 Task: Select the Cape Verde Time as time zone for the schedule.
Action: Mouse moved to (99, 272)
Screenshot: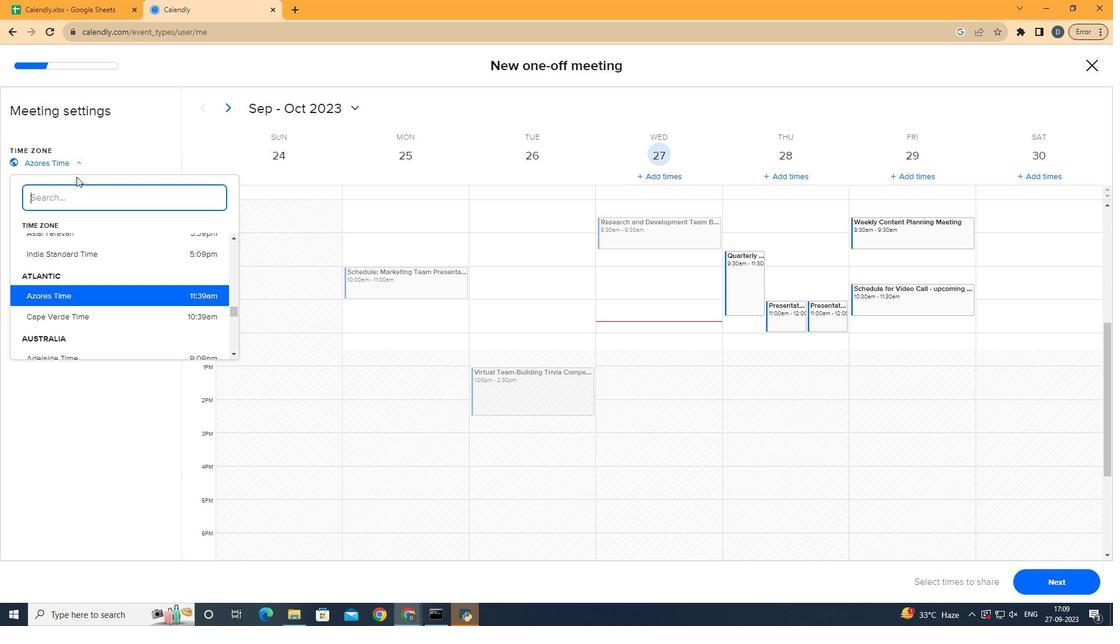
Action: Mouse pressed left at (99, 272)
Screenshot: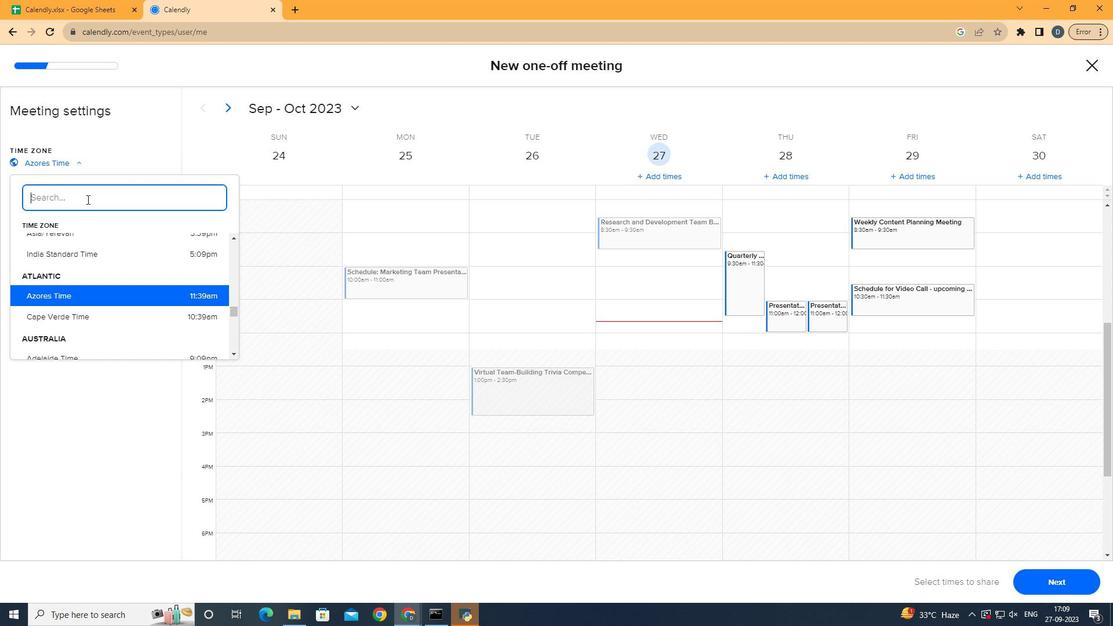 
Action: Mouse moved to (96, 394)
Screenshot: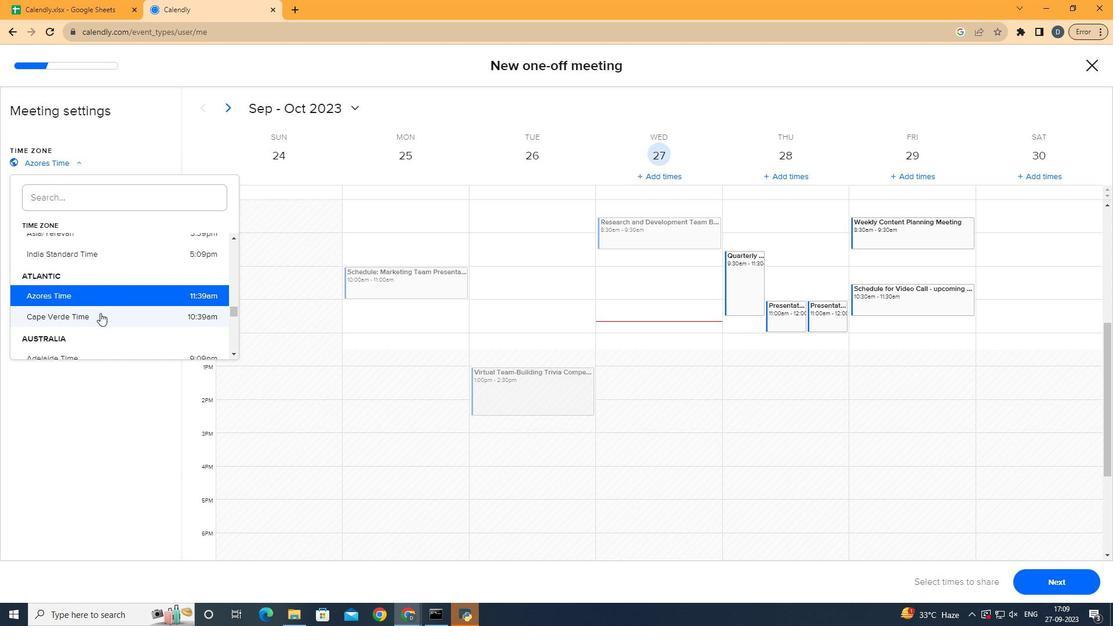 
Action: Mouse pressed left at (96, 394)
Screenshot: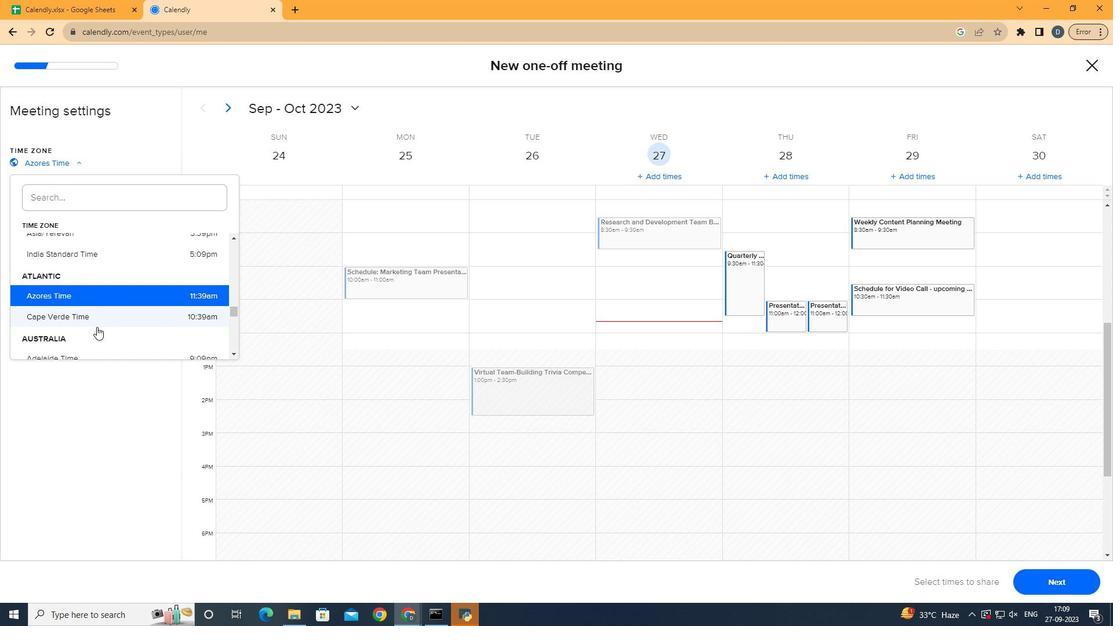 
Action: Mouse moved to (95, 500)
Screenshot: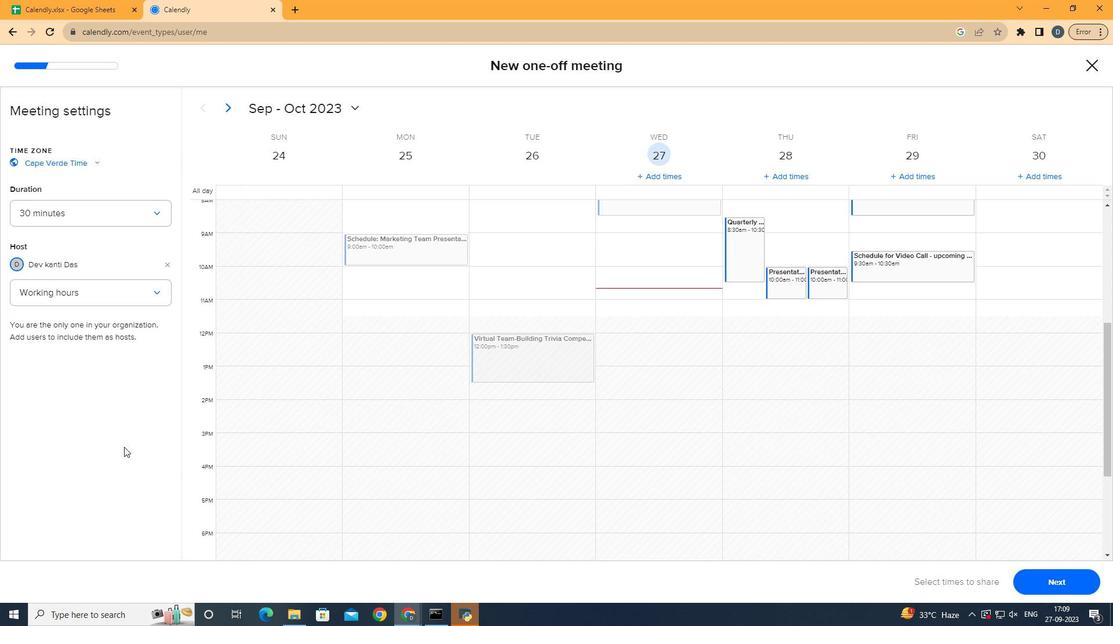 
